 Task: Start a Sprint called Sprint0014 in Scrum Project Project0005 in Jira
Action: Mouse moved to (472, 536)
Screenshot: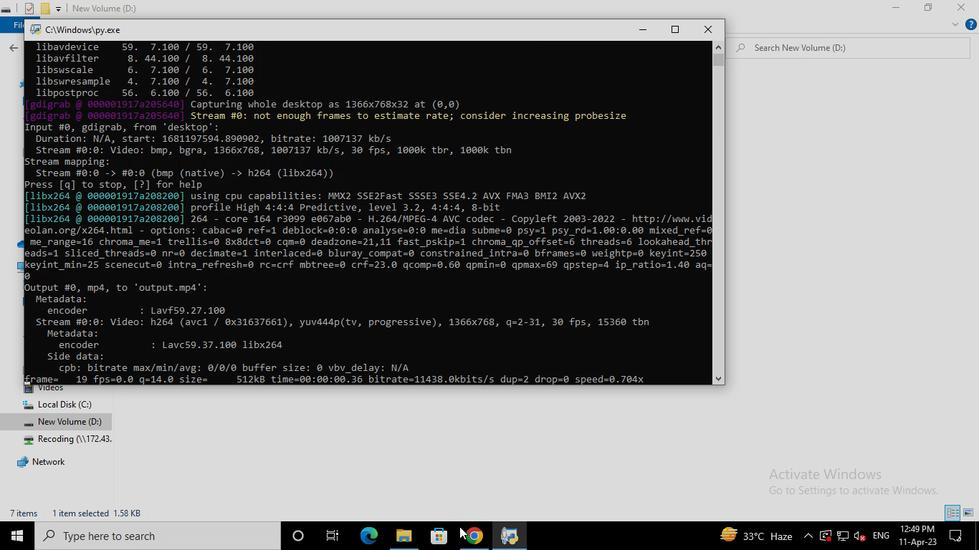 
Action: Mouse pressed left at (472, 536)
Screenshot: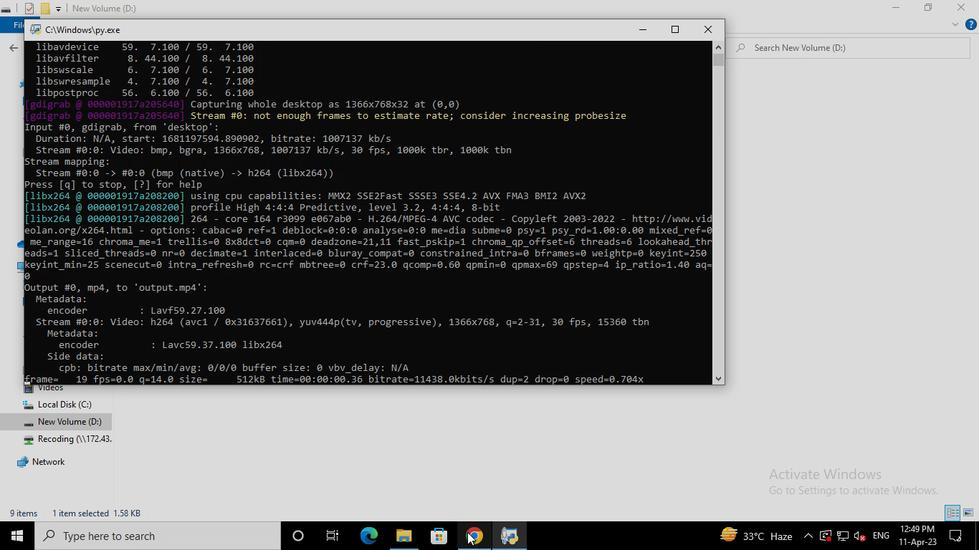 
Action: Mouse moved to (125, 221)
Screenshot: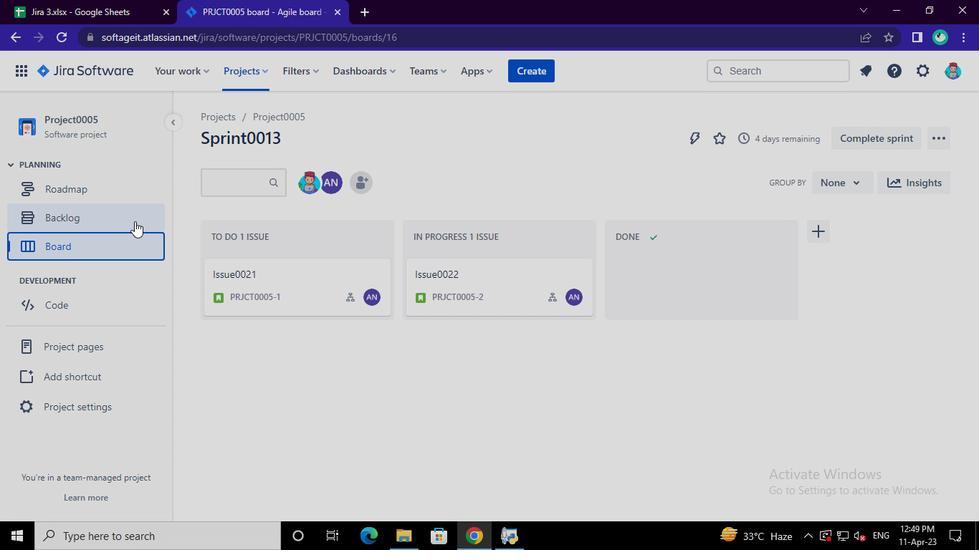 
Action: Mouse pressed left at (125, 221)
Screenshot: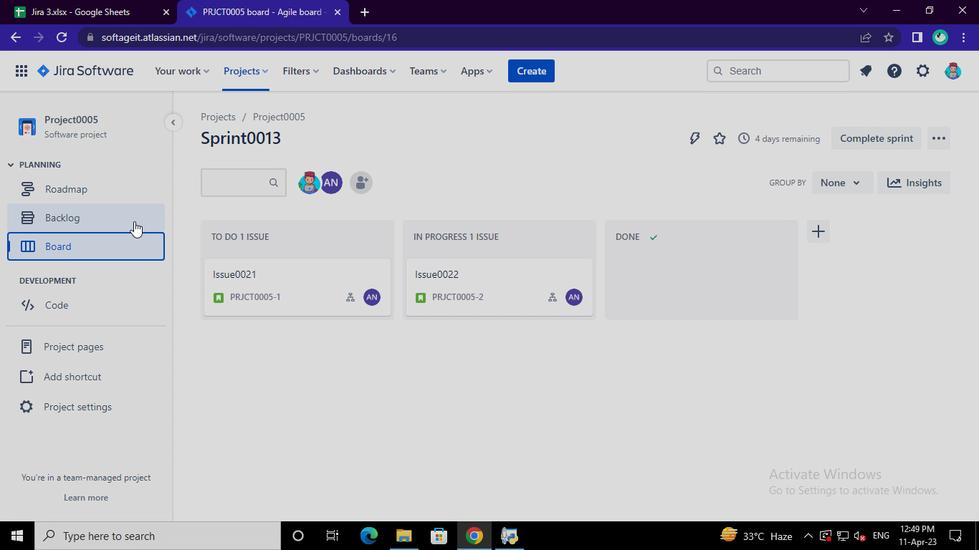 
Action: Mouse moved to (868, 377)
Screenshot: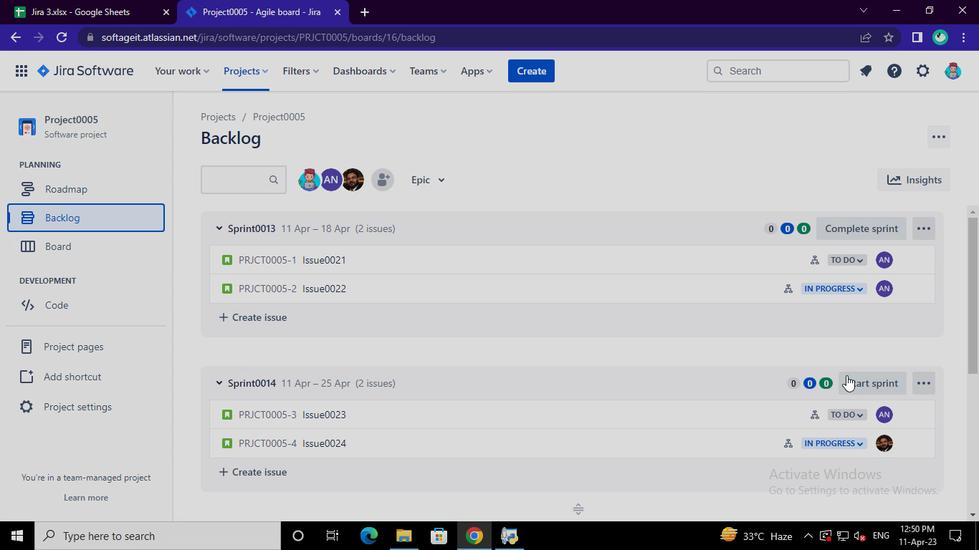
Action: Mouse pressed left at (868, 377)
Screenshot: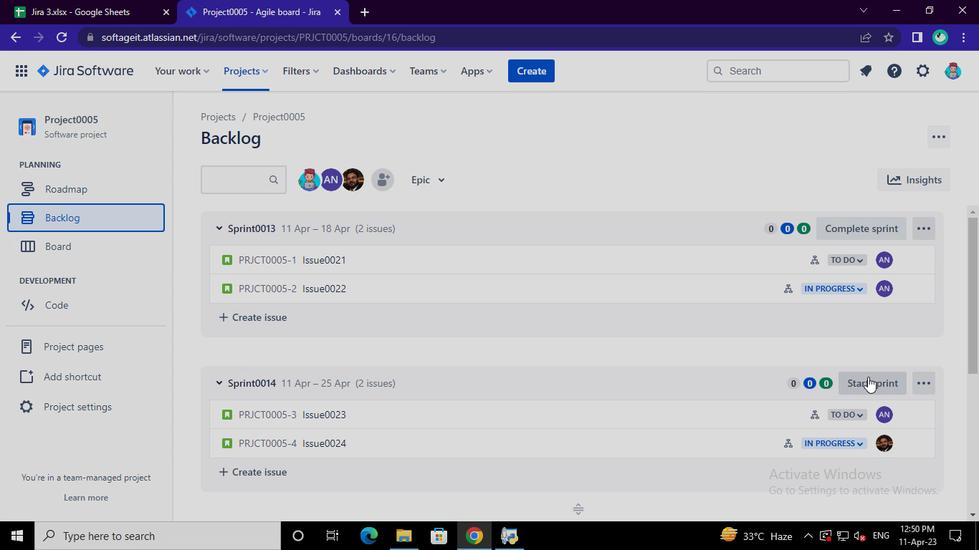 
Action: Mouse moved to (601, 519)
Screenshot: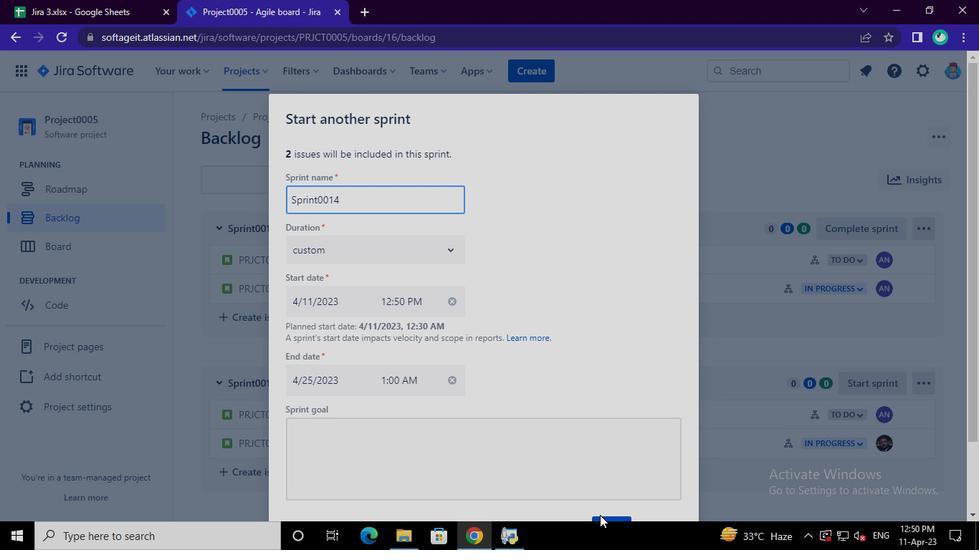 
Action: Mouse pressed left at (601, 519)
Screenshot: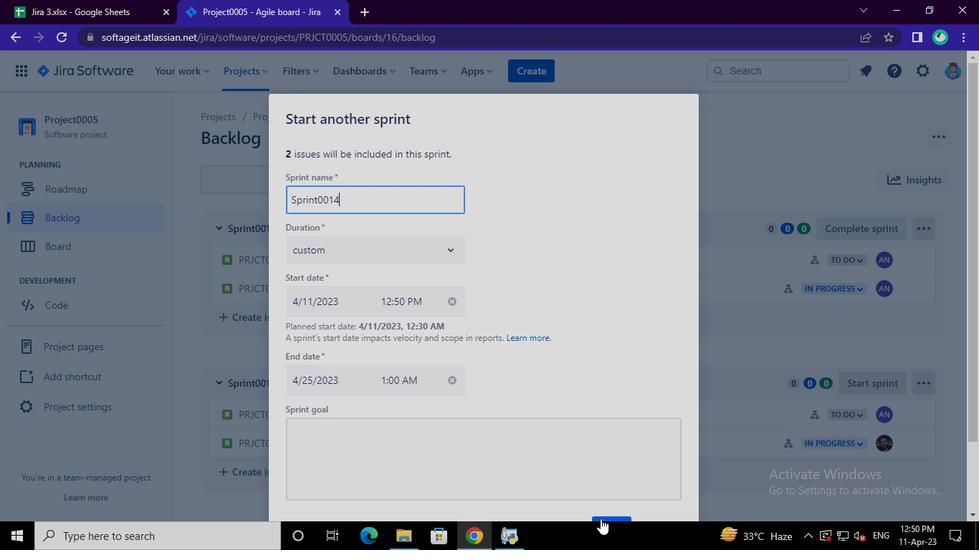 
Action: Mouse moved to (511, 543)
Screenshot: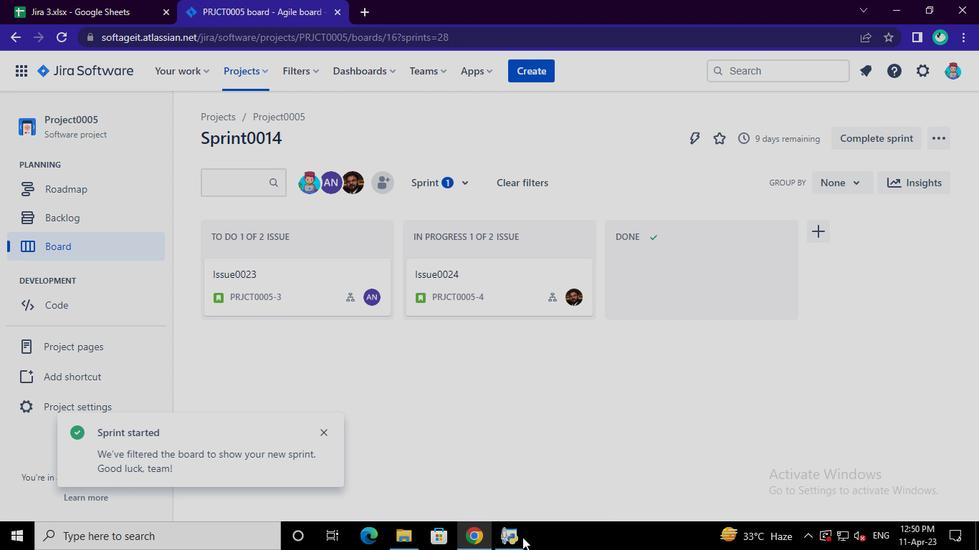 
Action: Mouse pressed left at (511, 543)
Screenshot: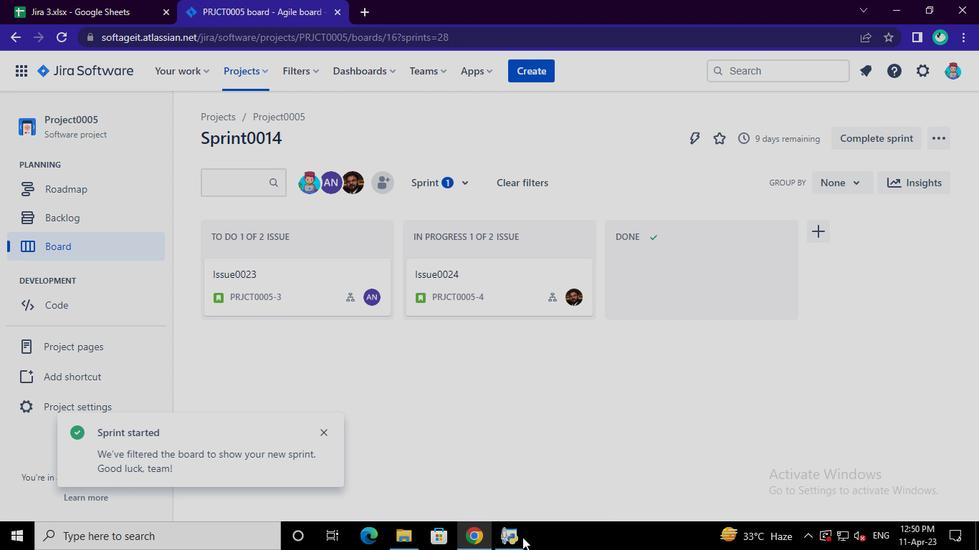 
Action: Mouse moved to (714, 23)
Screenshot: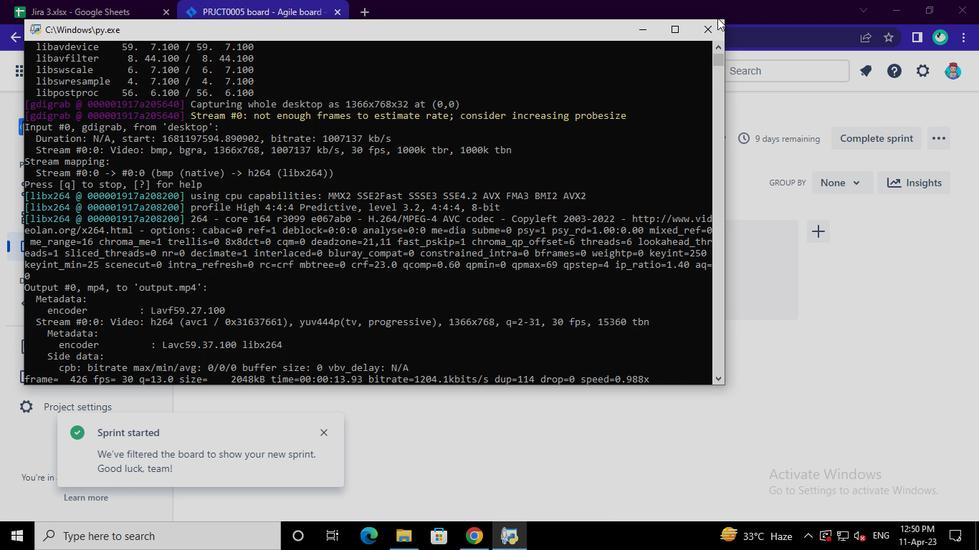 
Action: Mouse pressed left at (714, 23)
Screenshot: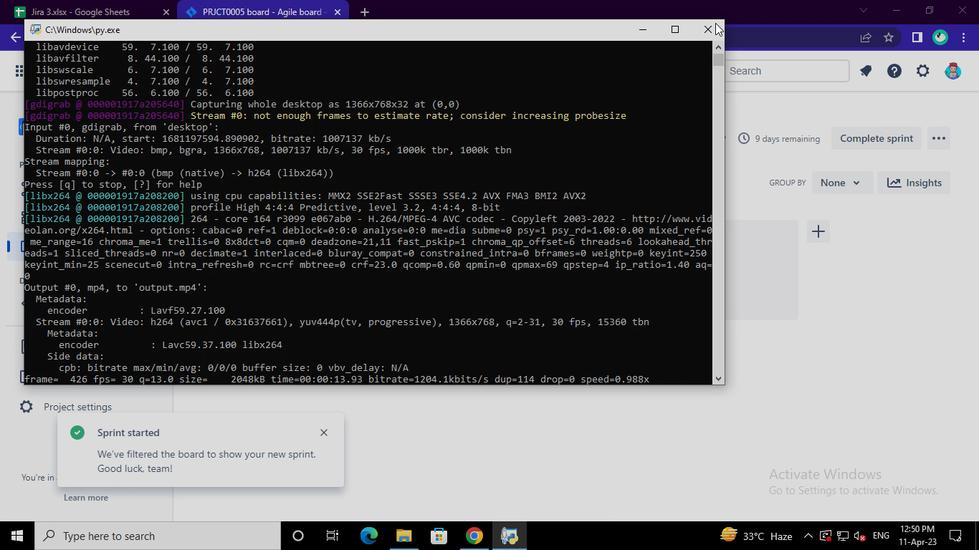 
